 Task: Set the HDMI/SPDIF audio passthrough to "Enabled (AC3/DTS) only".
Action: Mouse moved to (128, 21)
Screenshot: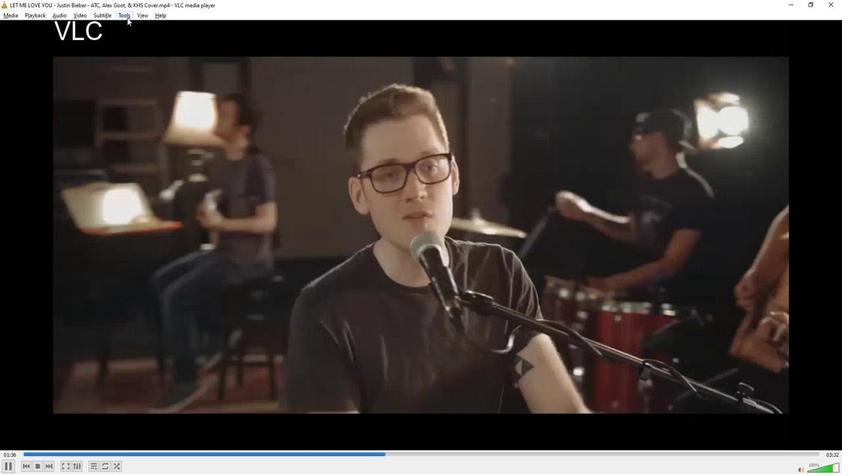 
Action: Mouse pressed left at (128, 21)
Screenshot: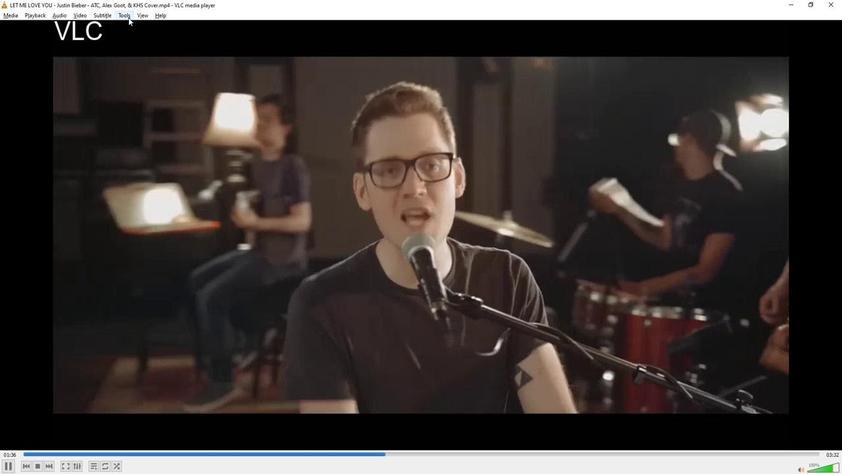 
Action: Mouse moved to (138, 122)
Screenshot: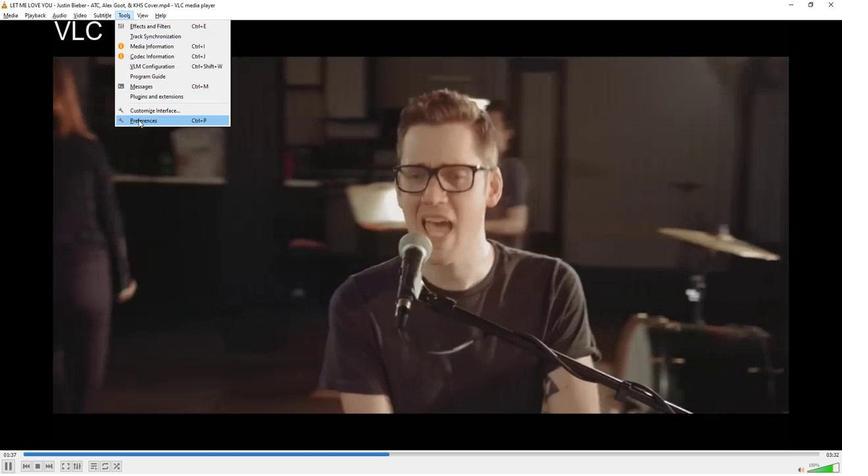 
Action: Mouse pressed left at (138, 122)
Screenshot: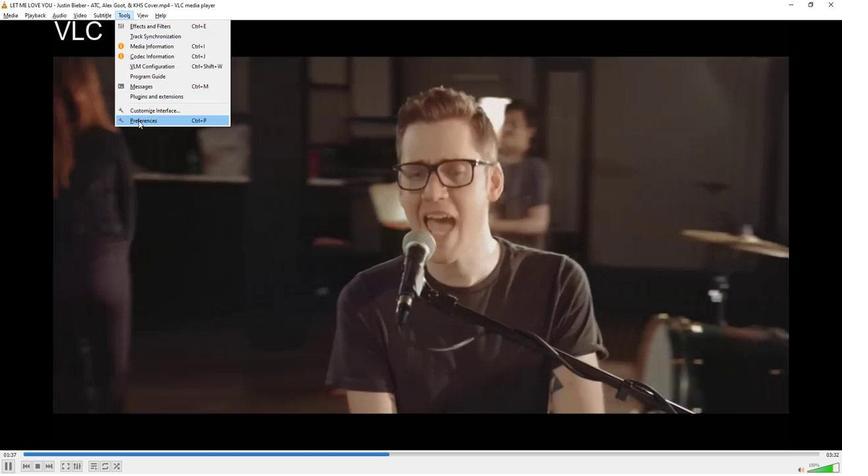 
Action: Mouse moved to (346, 90)
Screenshot: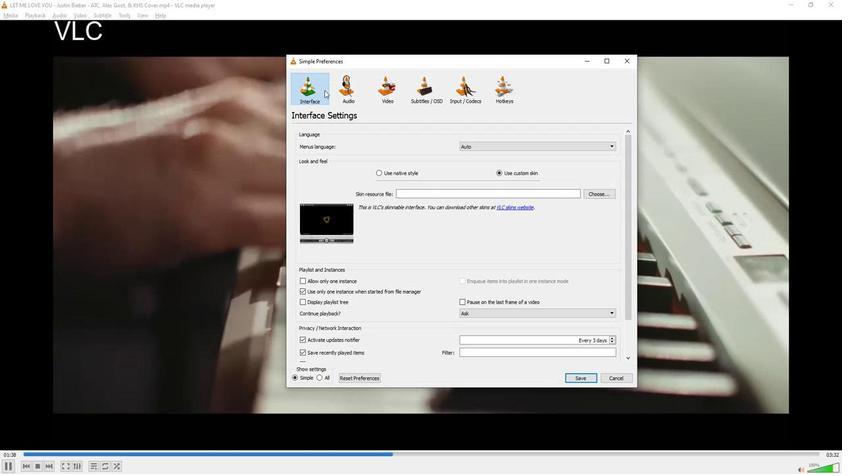 
Action: Mouse pressed left at (346, 90)
Screenshot: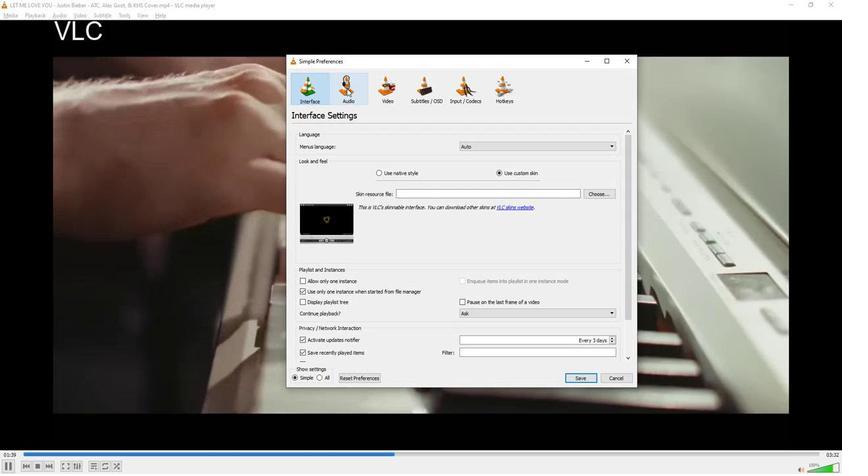 
Action: Mouse moved to (423, 190)
Screenshot: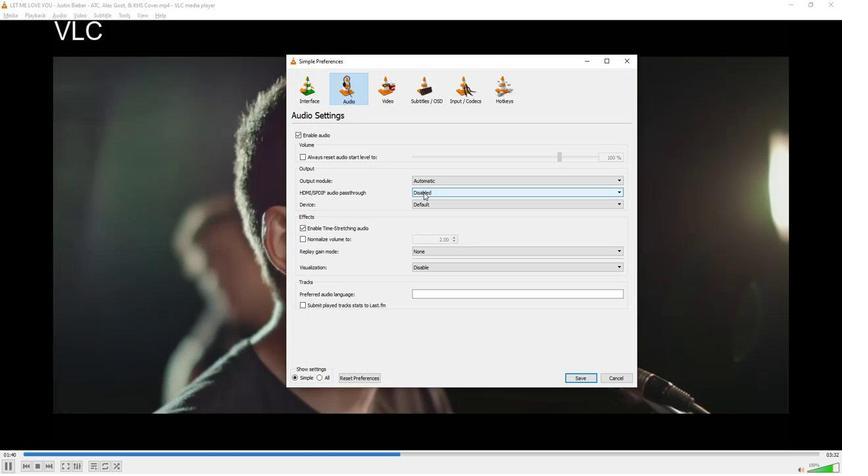 
Action: Mouse pressed left at (423, 190)
Screenshot: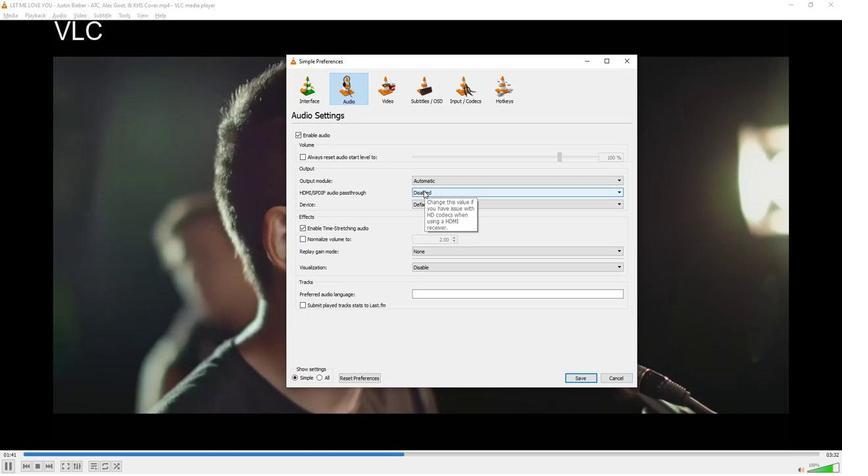 
Action: Mouse moved to (425, 204)
Screenshot: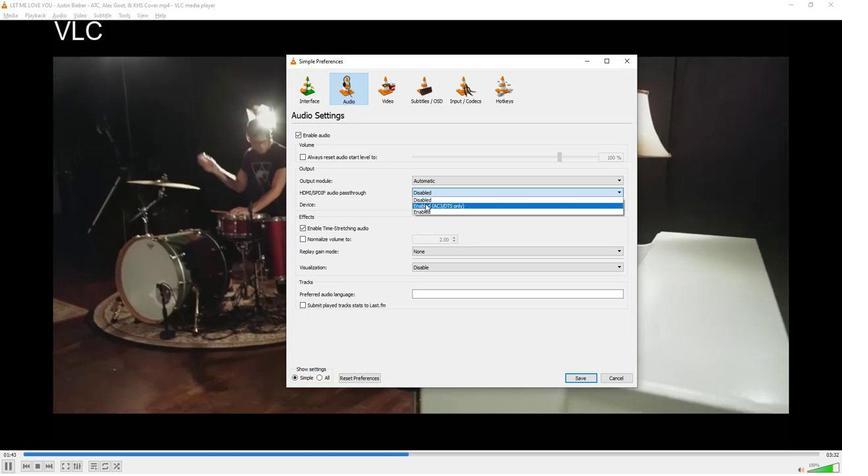 
Action: Mouse pressed left at (425, 204)
Screenshot: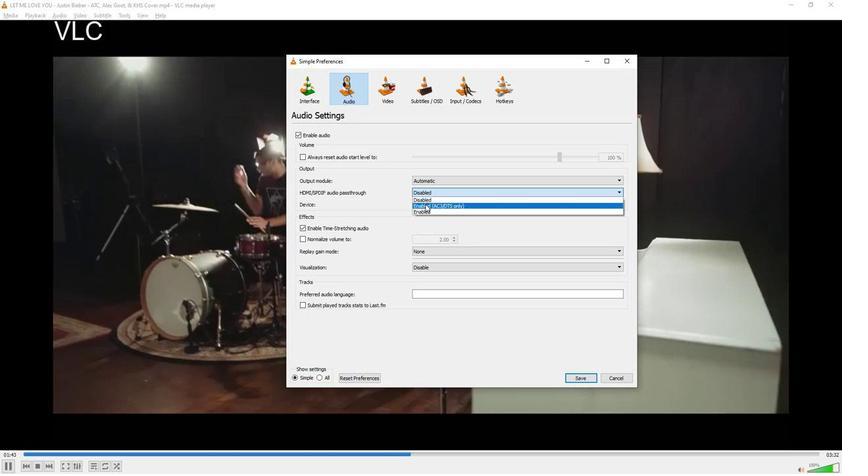
Action: Mouse moved to (489, 225)
Screenshot: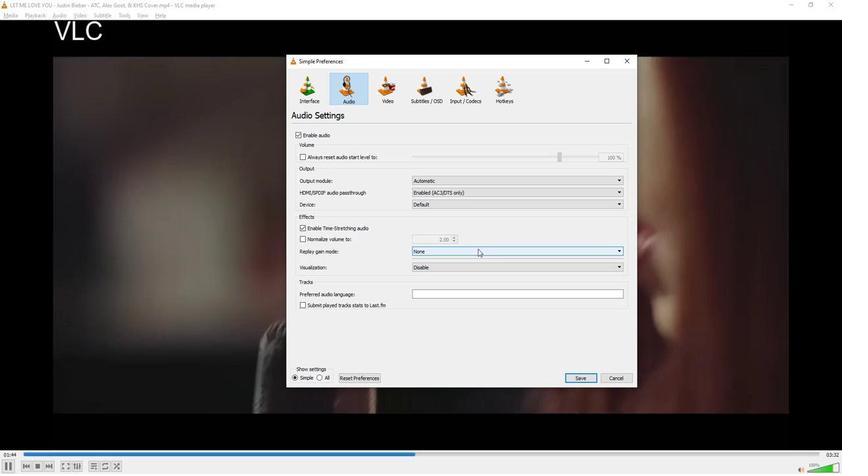 
